 Task: Create List Real Estate Finance in Board Brand Identity Development to Workspace Enterprise Content Management. Create List Mortgages in Board Diversity and Inclusion Initiatives to Workspace Enterprise Content Management. Create List Home Equity Loans in Board Content Marketing E-book Strategy and Execution to Workspace Enterprise Content Management
Action: Mouse moved to (79, 305)
Screenshot: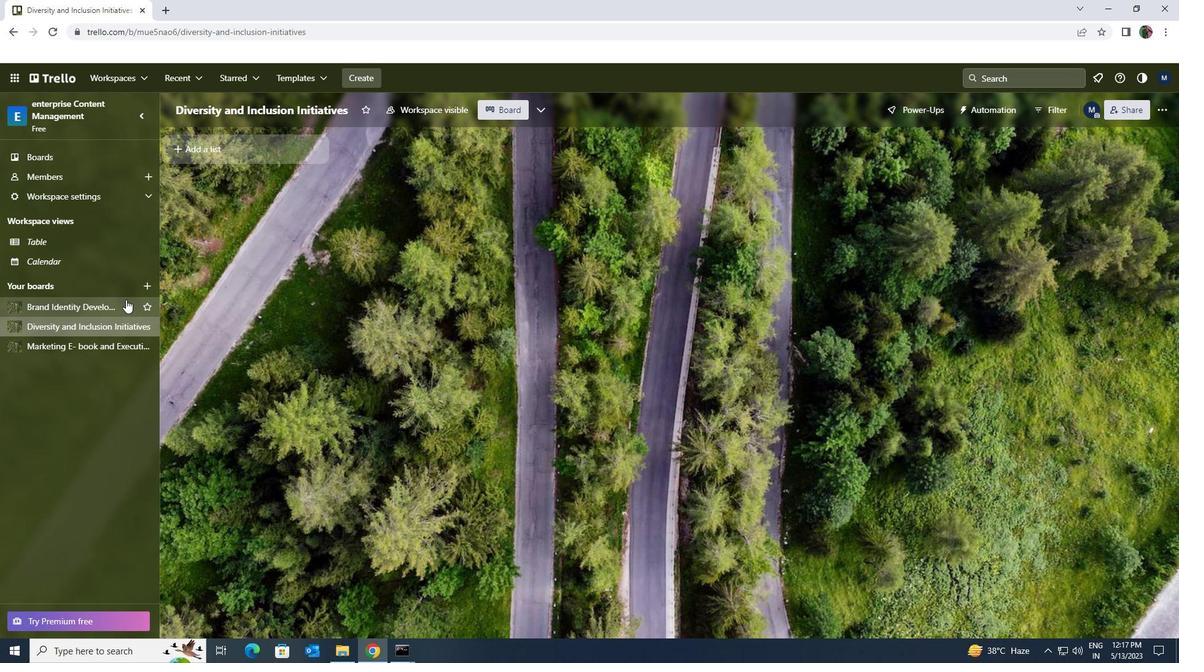 
Action: Mouse pressed left at (79, 305)
Screenshot: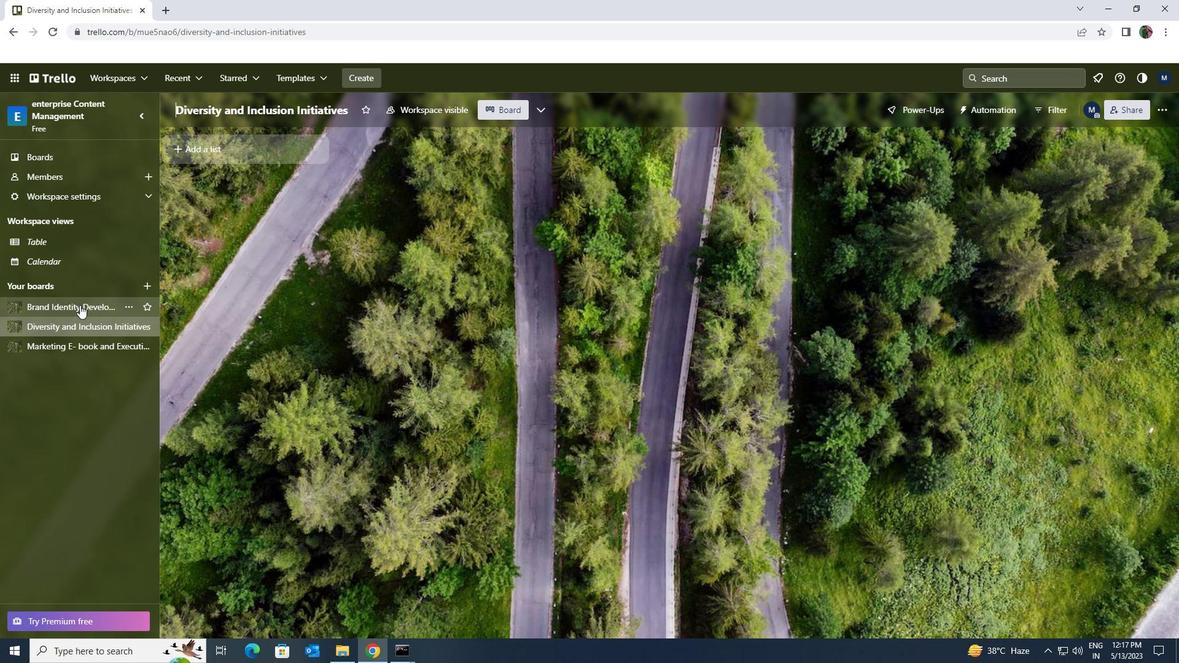 
Action: Mouse moved to (241, 155)
Screenshot: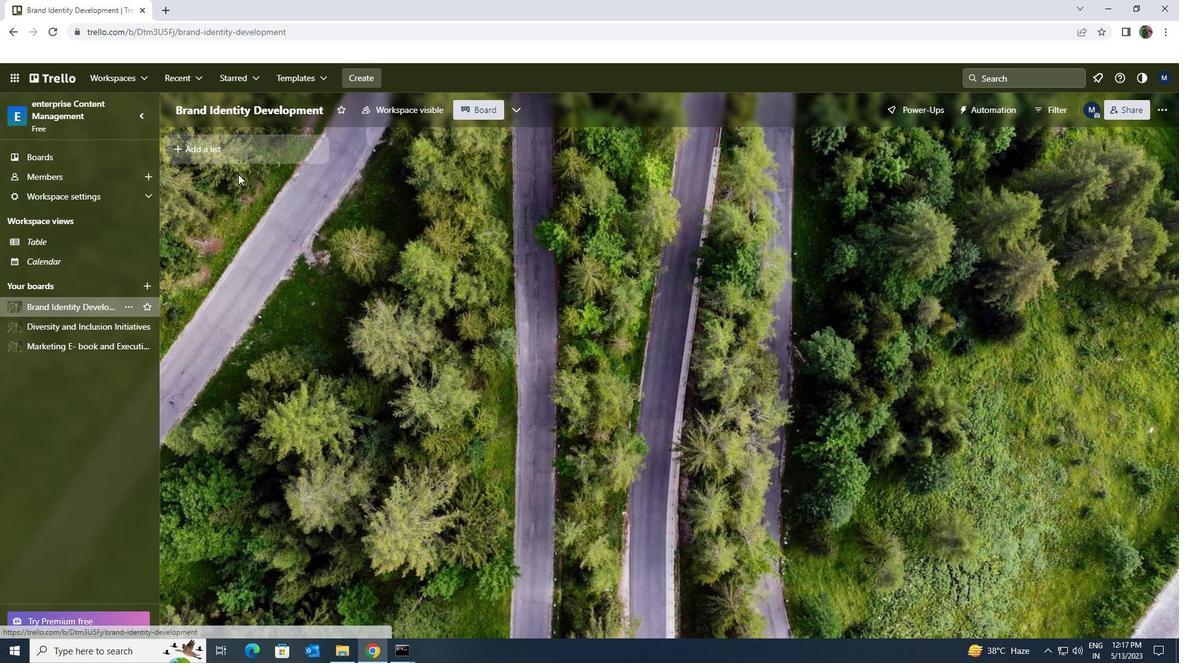 
Action: Mouse pressed left at (241, 155)
Screenshot: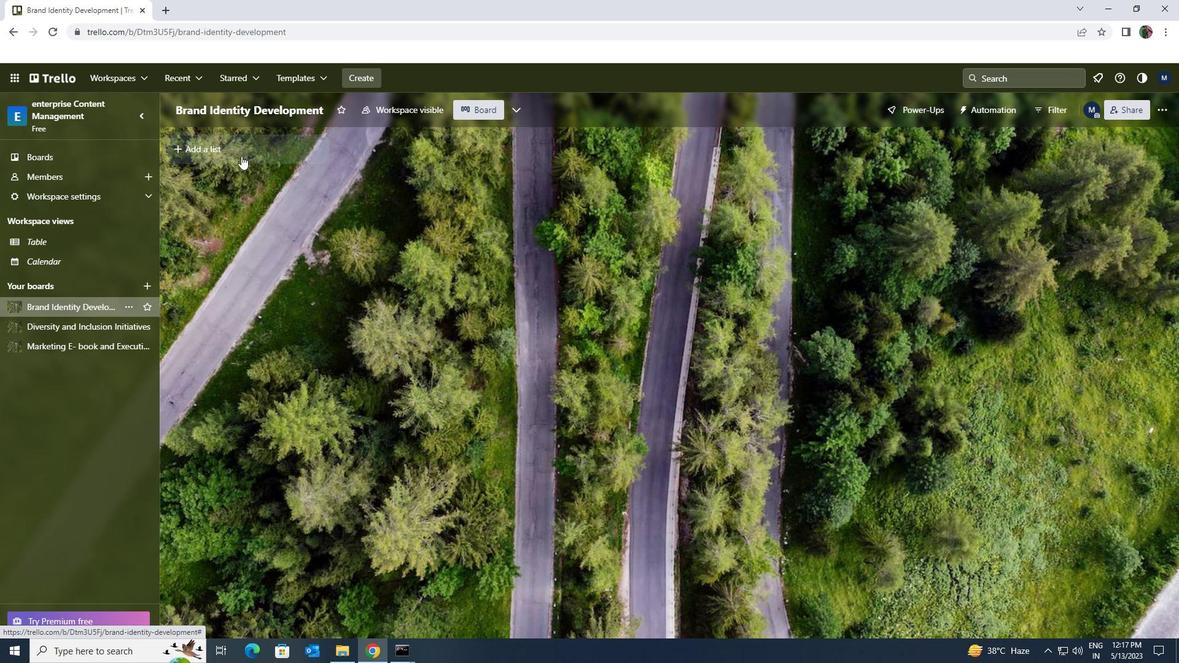 
Action: Key pressed <Key.shift>REAL<Key.space><Key.shift>ESTATE<Key.space><Key.shift><Key.shift><Key.shift><Key.shift><Key.shift><Key.shift><Key.shift><Key.shift><Key.shift><Key.shift><Key.shift><Key.shift>FINANCE<Key.space>
Screenshot: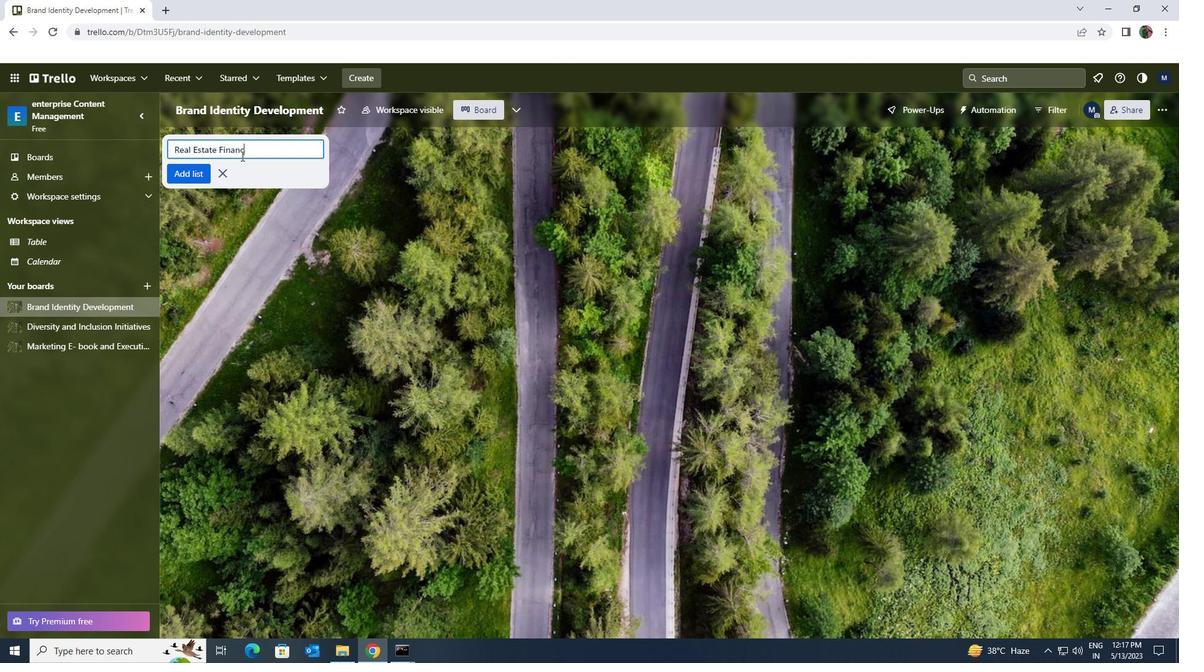 
Action: Mouse moved to (174, 173)
Screenshot: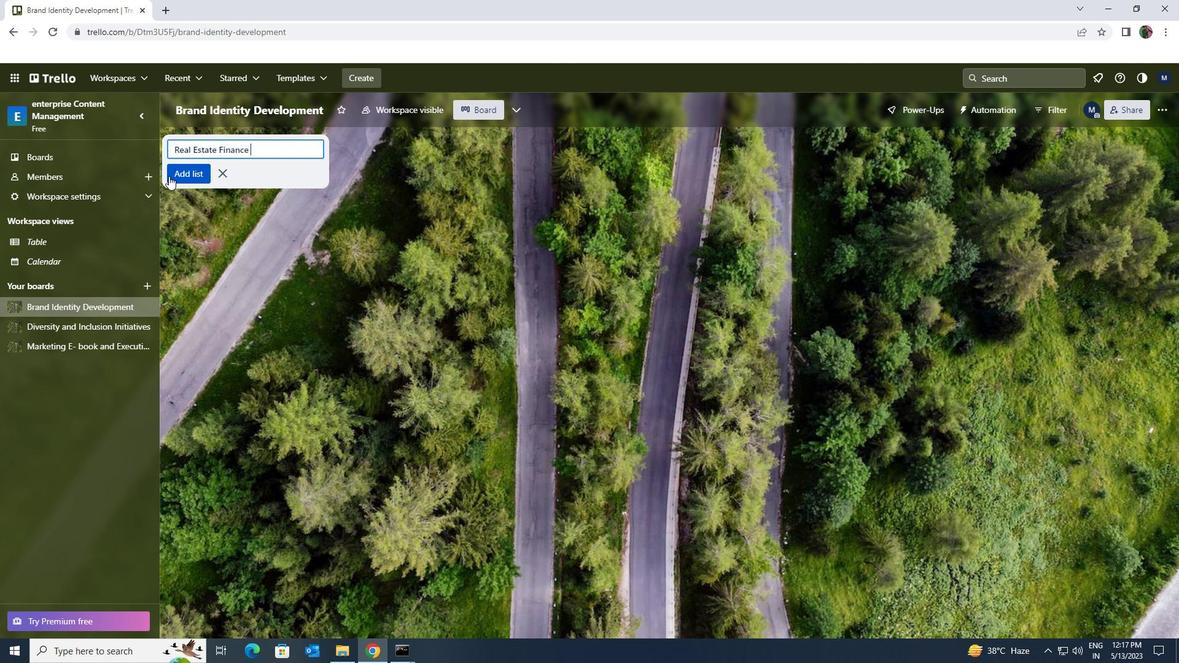 
Action: Mouse pressed left at (174, 173)
Screenshot: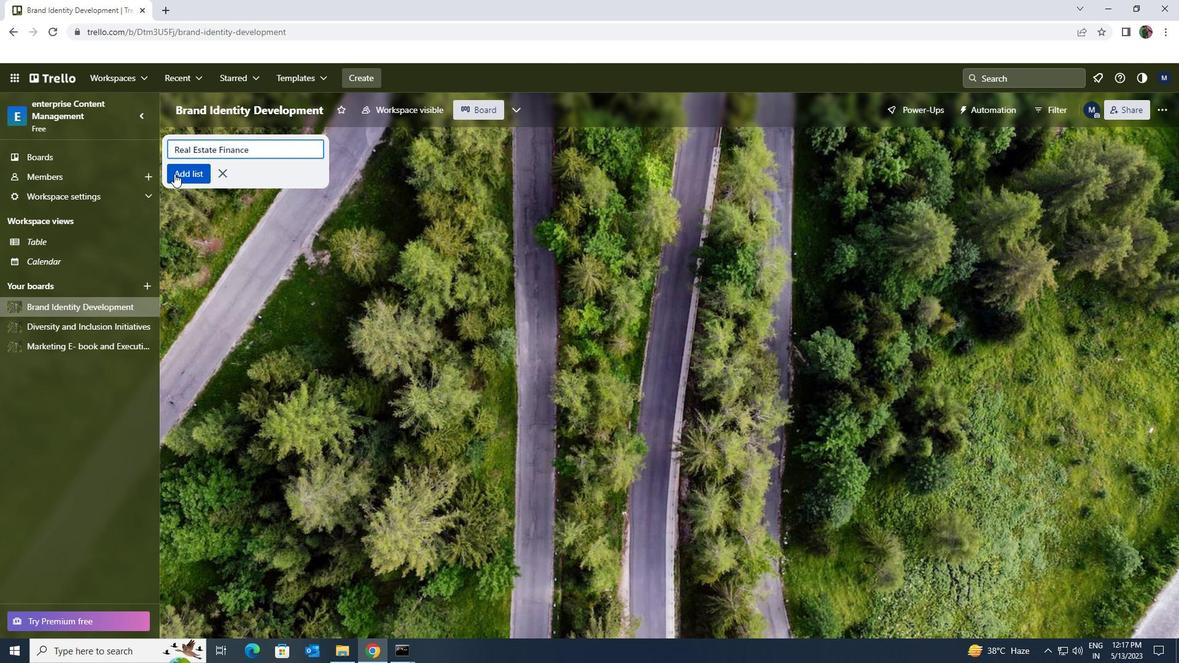 
Action: Mouse moved to (93, 324)
Screenshot: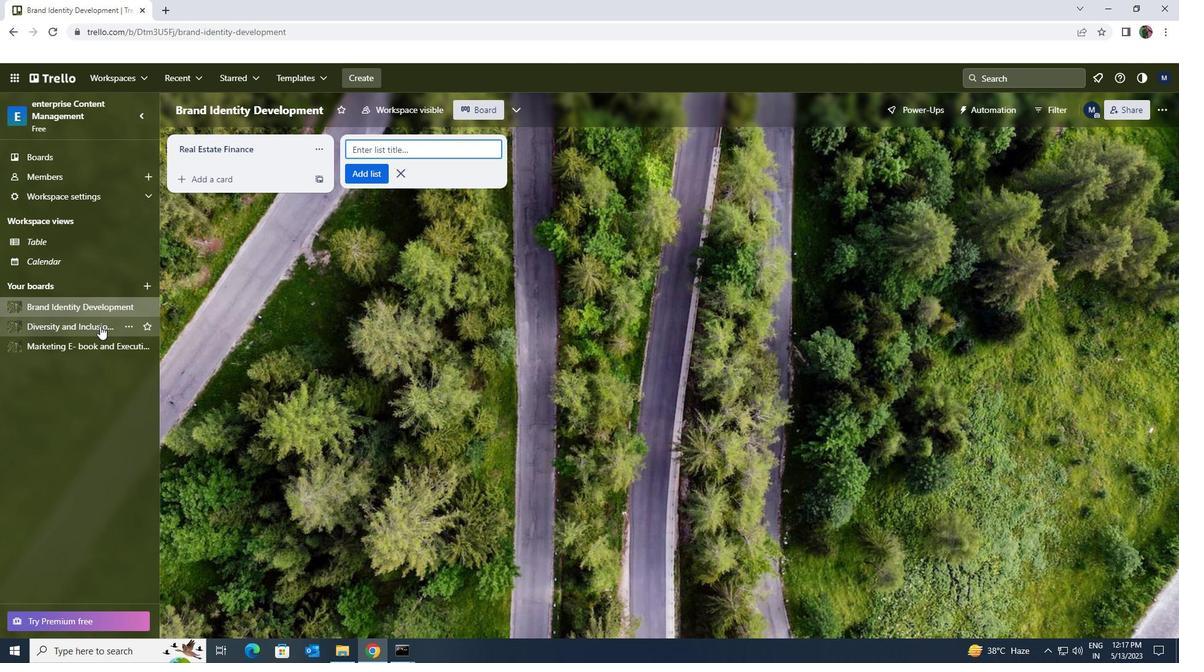 
Action: Mouse pressed left at (93, 324)
Screenshot: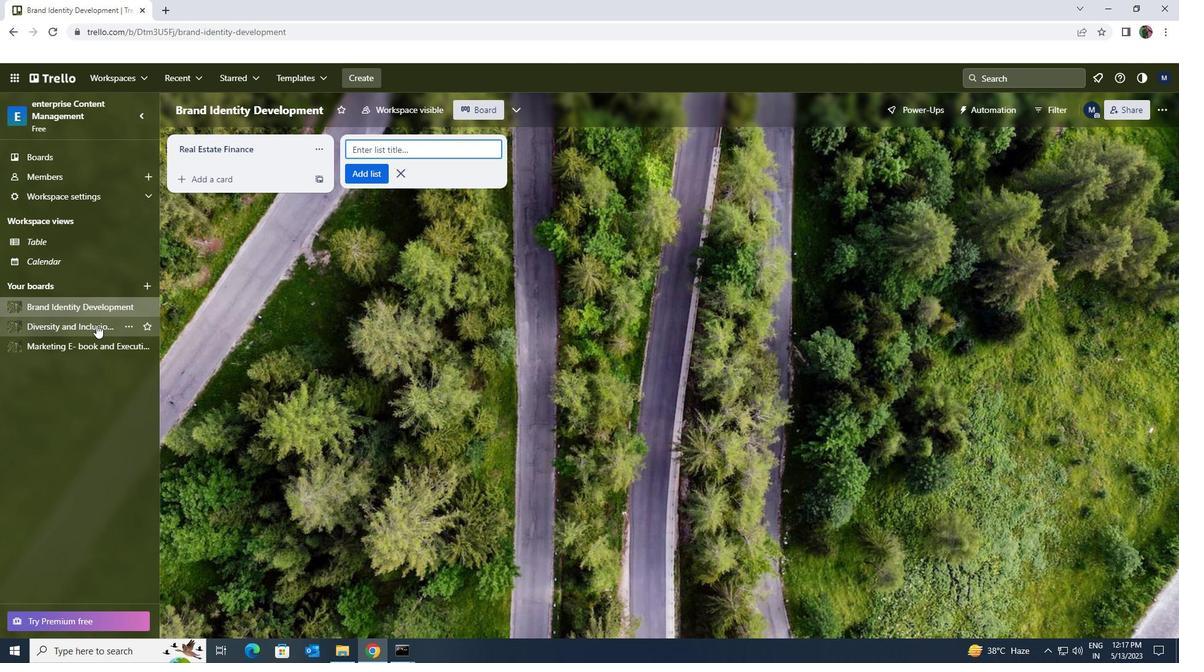 
Action: Mouse moved to (229, 143)
Screenshot: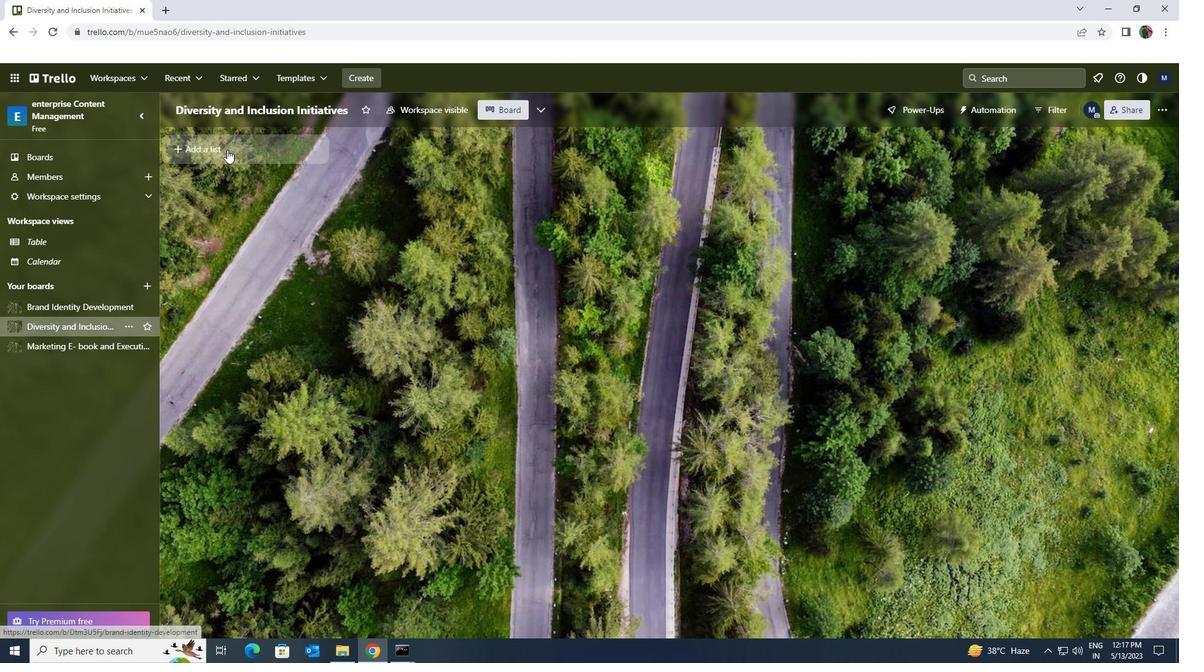 
Action: Mouse pressed left at (229, 143)
Screenshot: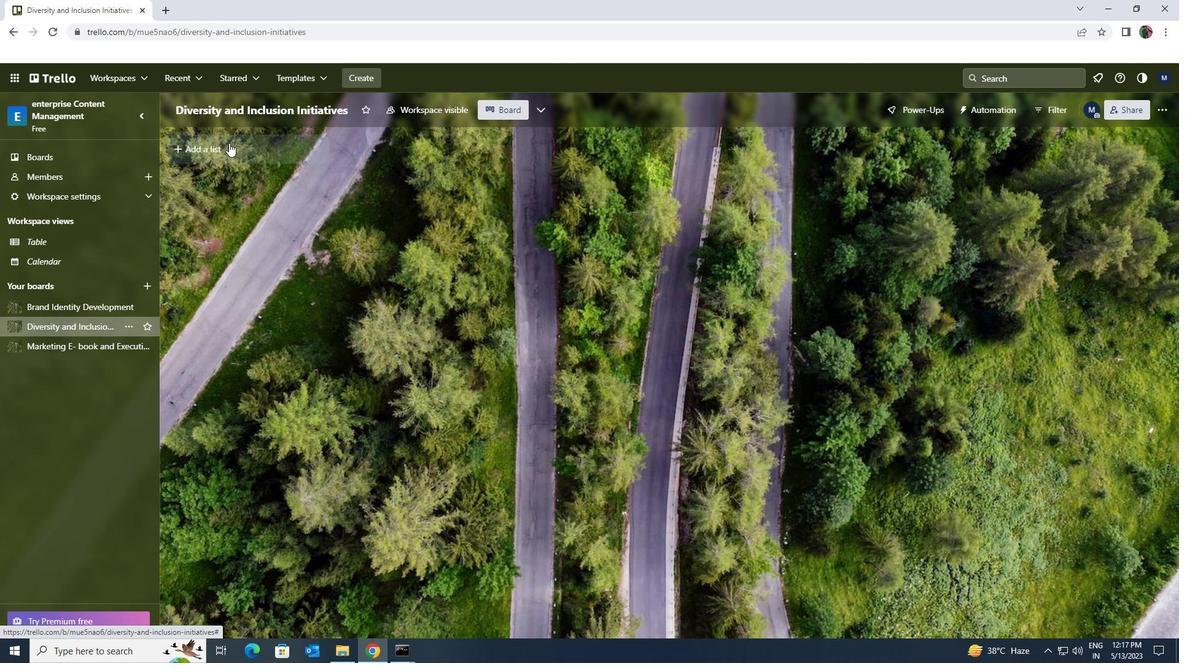 
Action: Key pressed <Key.caps_lock><Key.caps_lock><Key.shift><Key.shift><Key.shift>MORTGAGES
Screenshot: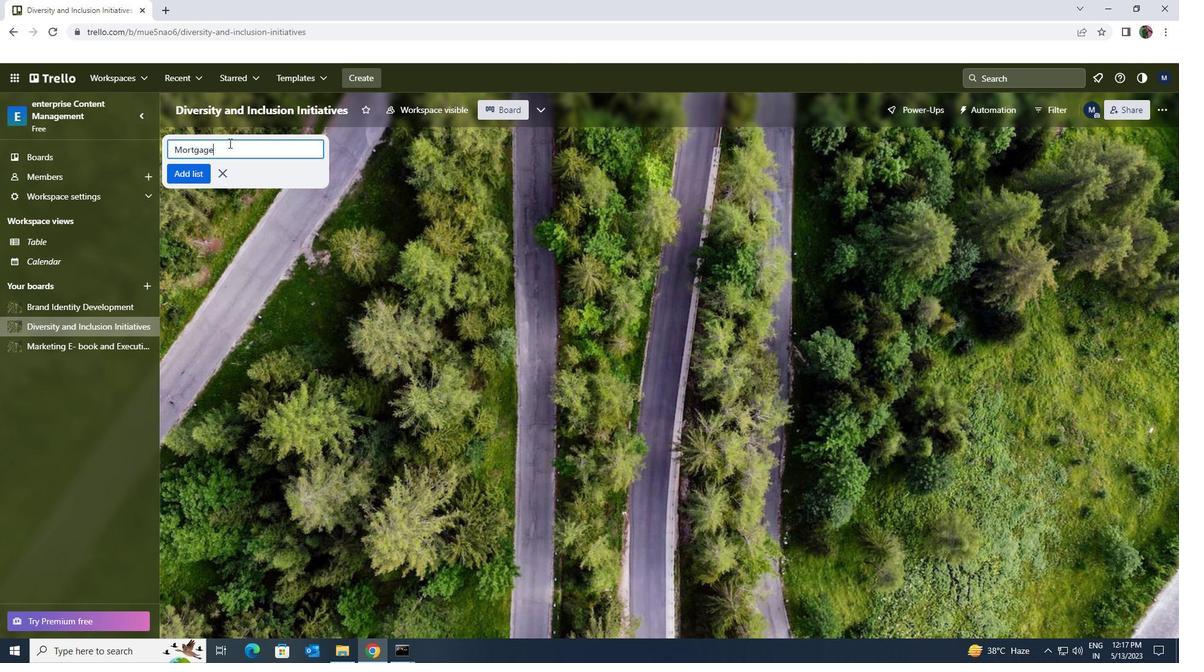 
Action: Mouse moved to (184, 165)
Screenshot: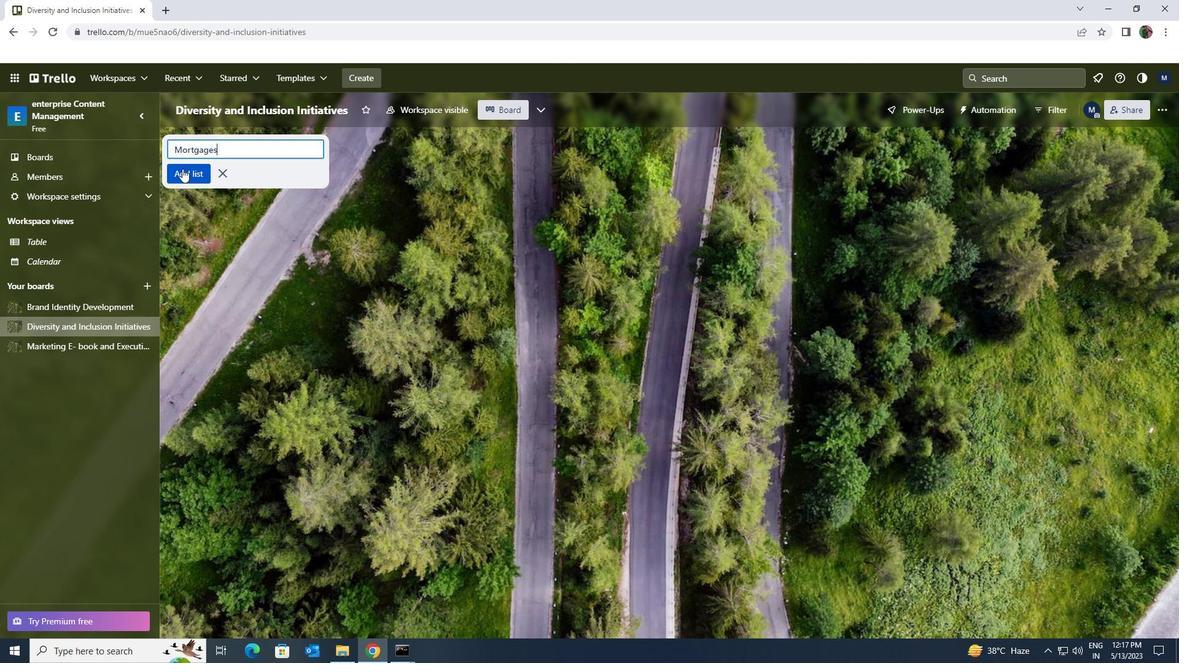 
Action: Mouse pressed left at (184, 165)
Screenshot: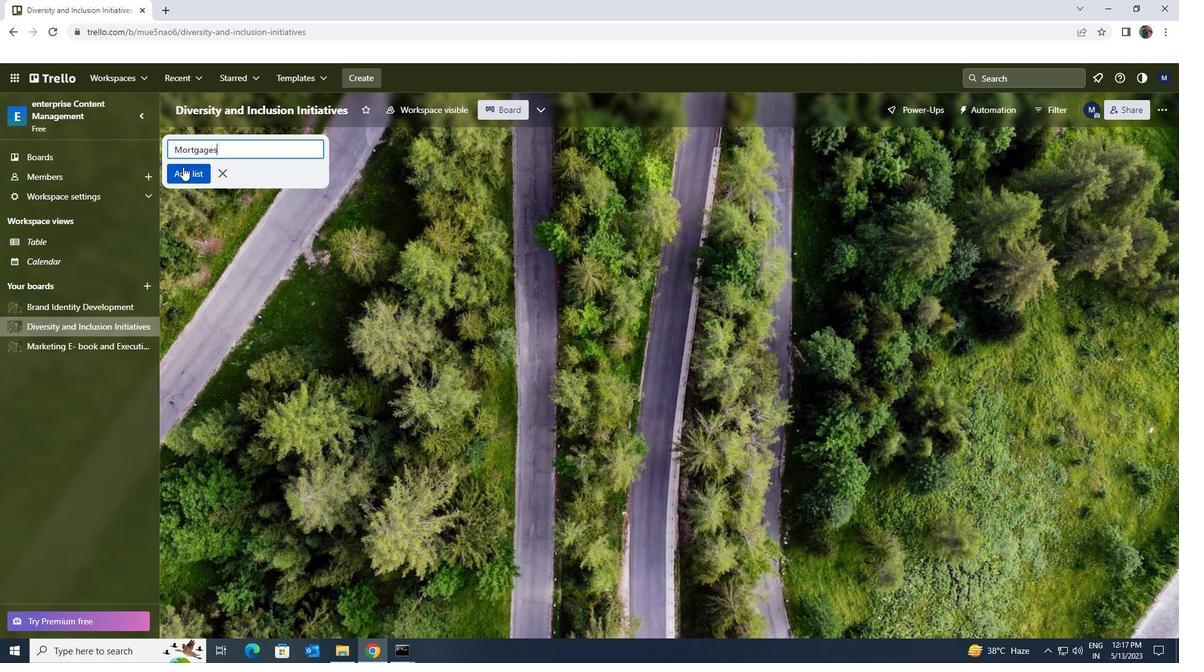 
Action: Mouse moved to (68, 353)
Screenshot: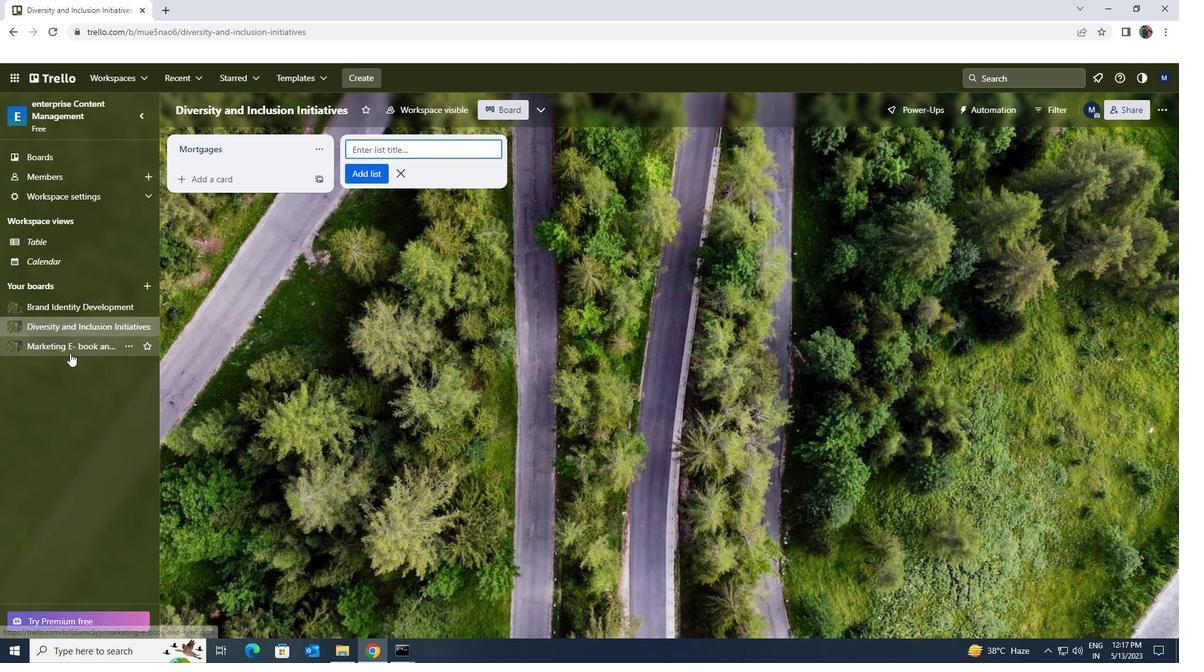 
Action: Mouse pressed left at (68, 353)
Screenshot: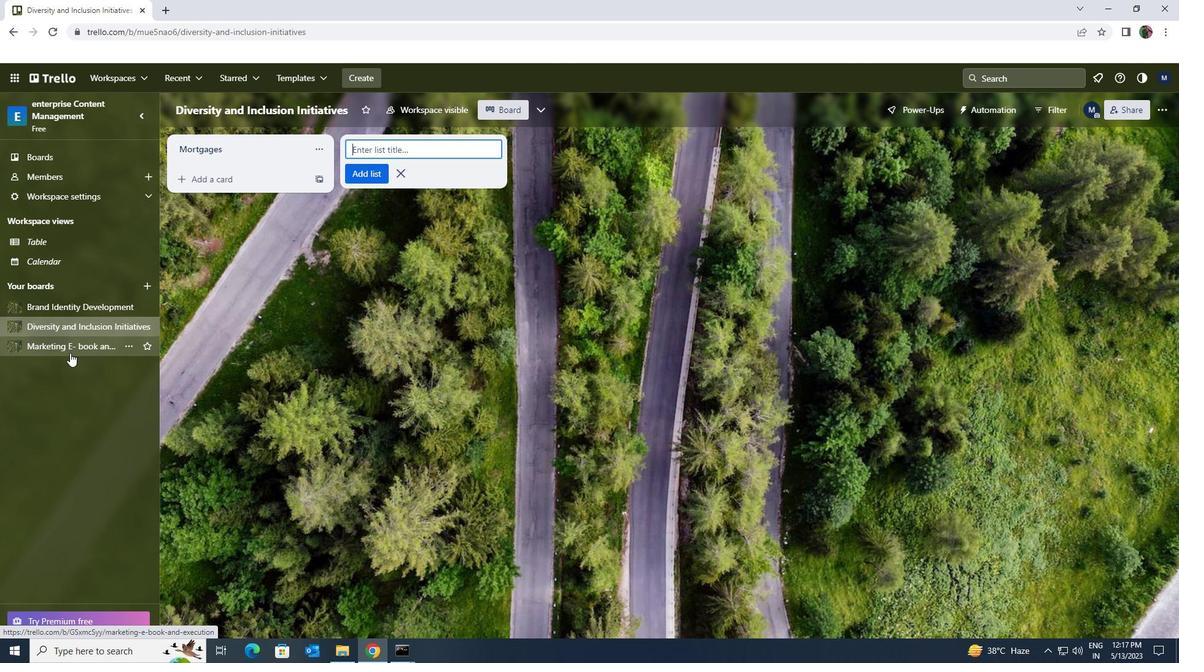 
Action: Mouse moved to (201, 161)
Screenshot: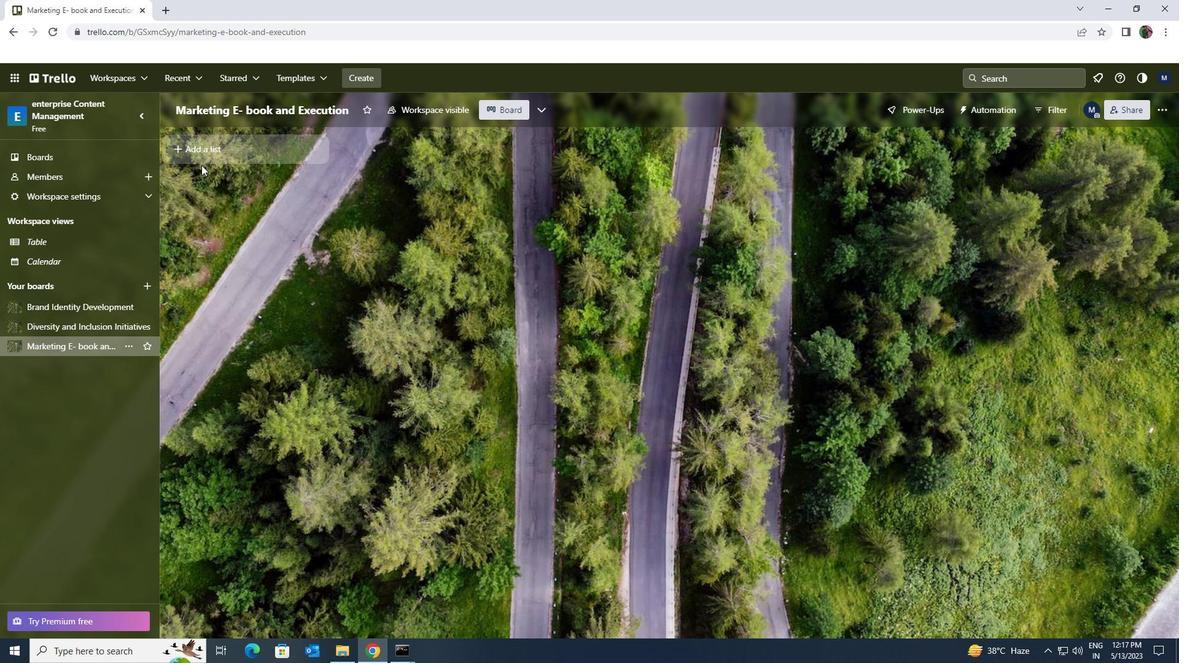 
Action: Mouse pressed left at (201, 161)
Screenshot: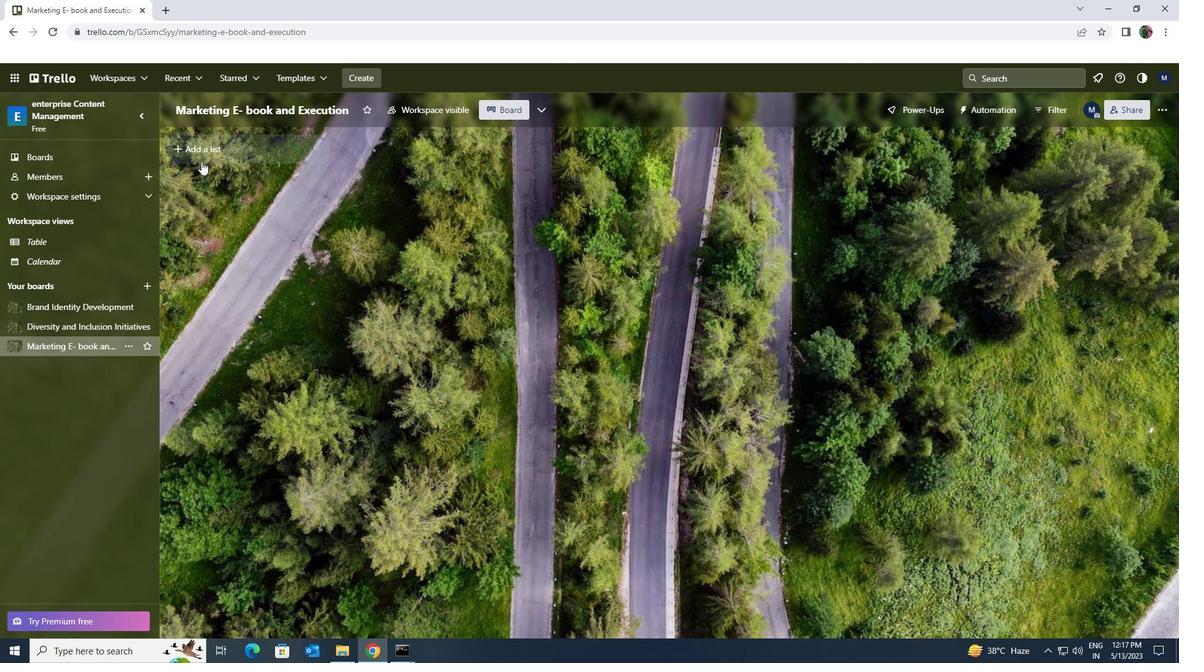 
Action: Key pressed <Key.shift>HOME<Key.space><Key.shift>EUI<Key.backspace>
Screenshot: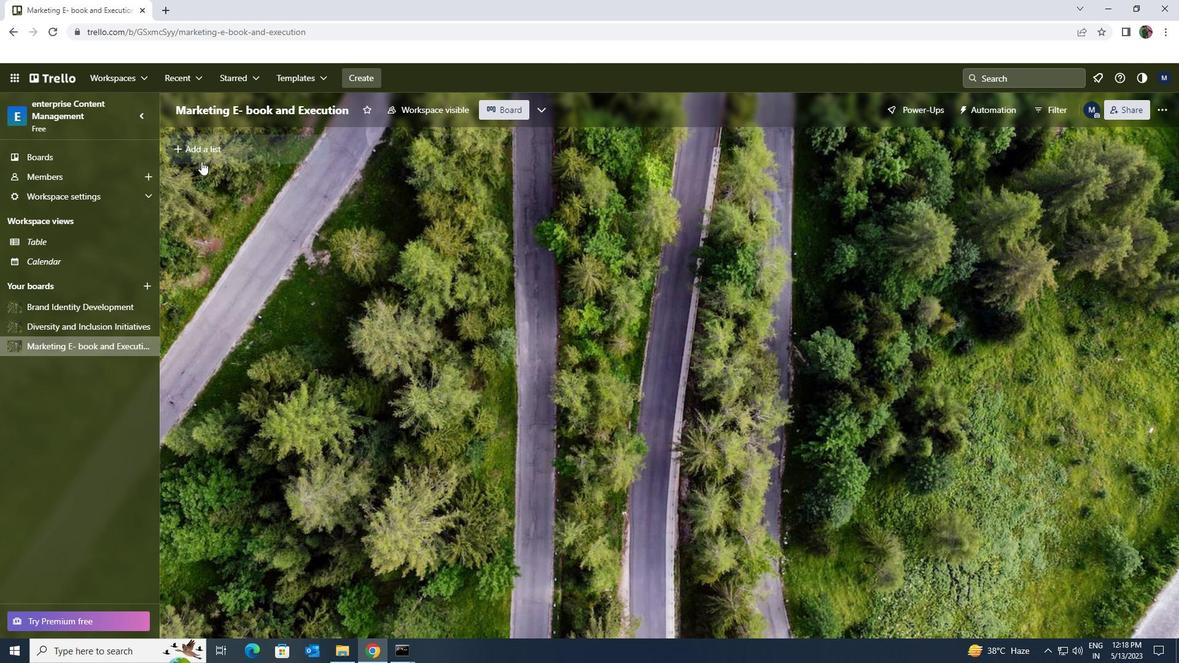 
Action: Mouse moved to (201, 152)
Screenshot: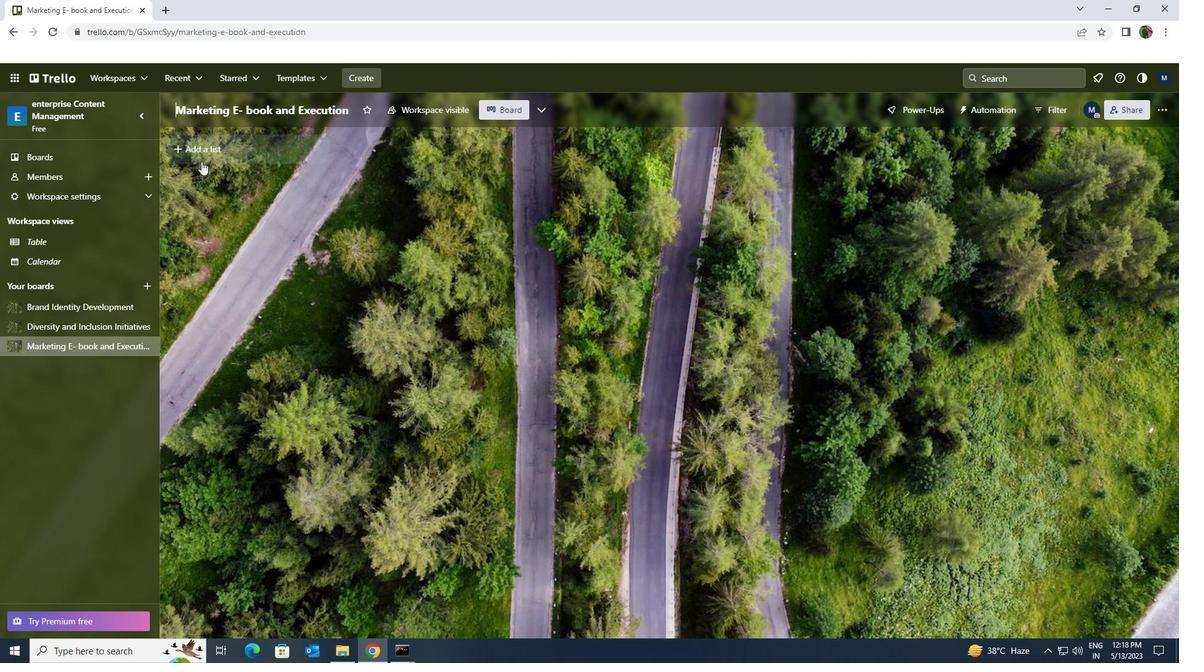 
Action: Mouse pressed left at (201, 152)
Screenshot: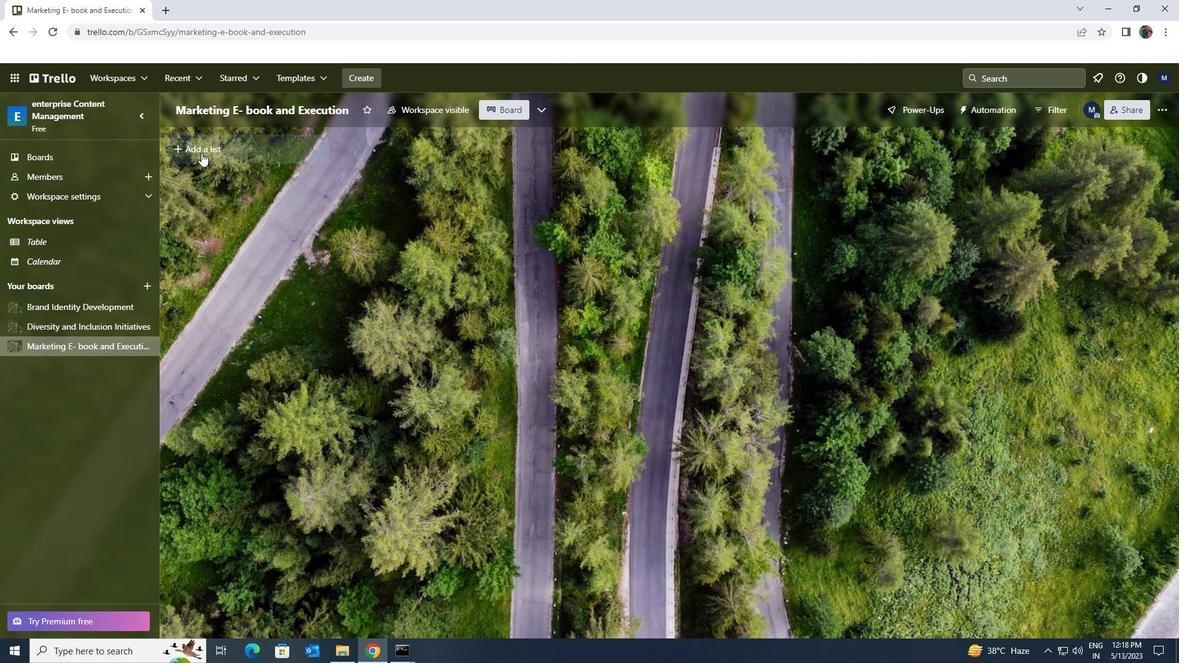 
Action: Key pressed <Key.shift><Key.shift>HOME<Key.space><Key.shift><Key.shift><Key.shift><Key.shift><Key.shift><Key.shift><Key.shift><Key.shift><Key.shift><Key.shift><Key.shift><Key.shift><Key.shift><Key.shift><Key.shift><Key.shift><Key.shift><Key.shift><Key.shift><Key.shift><Key.shift><Key.shift><Key.shift>EQUITY<Key.space><Key.shift><Key.shift><Key.shift><Key.shift><Key.shift><Key.shift><Key.shift><Key.shift><Key.shift><Key.shift><Key.shift><Key.shift><Key.shift><Key.shift>LOANS
Screenshot: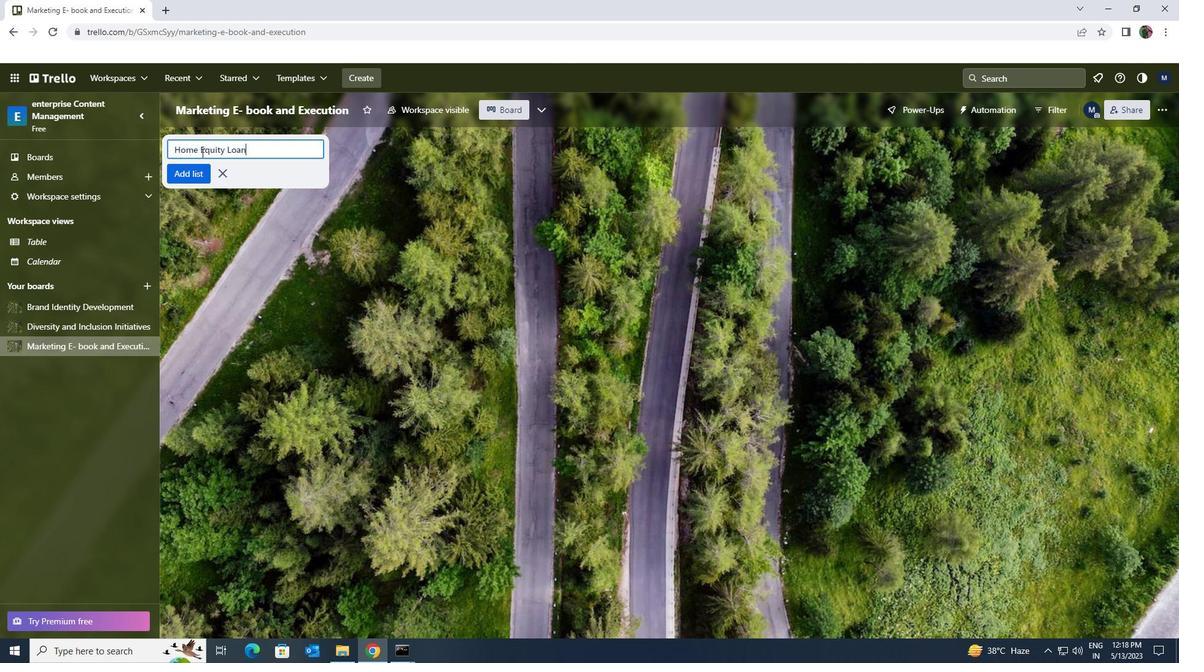 
Action: Mouse moved to (197, 167)
Screenshot: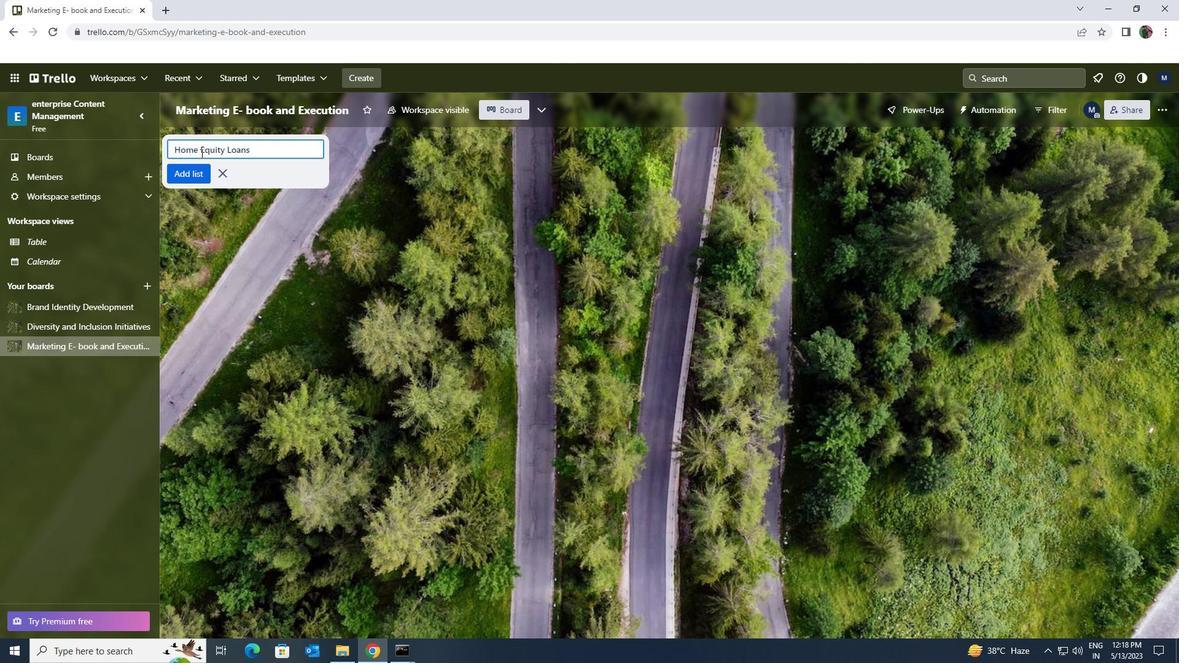 
Action: Mouse pressed left at (197, 167)
Screenshot: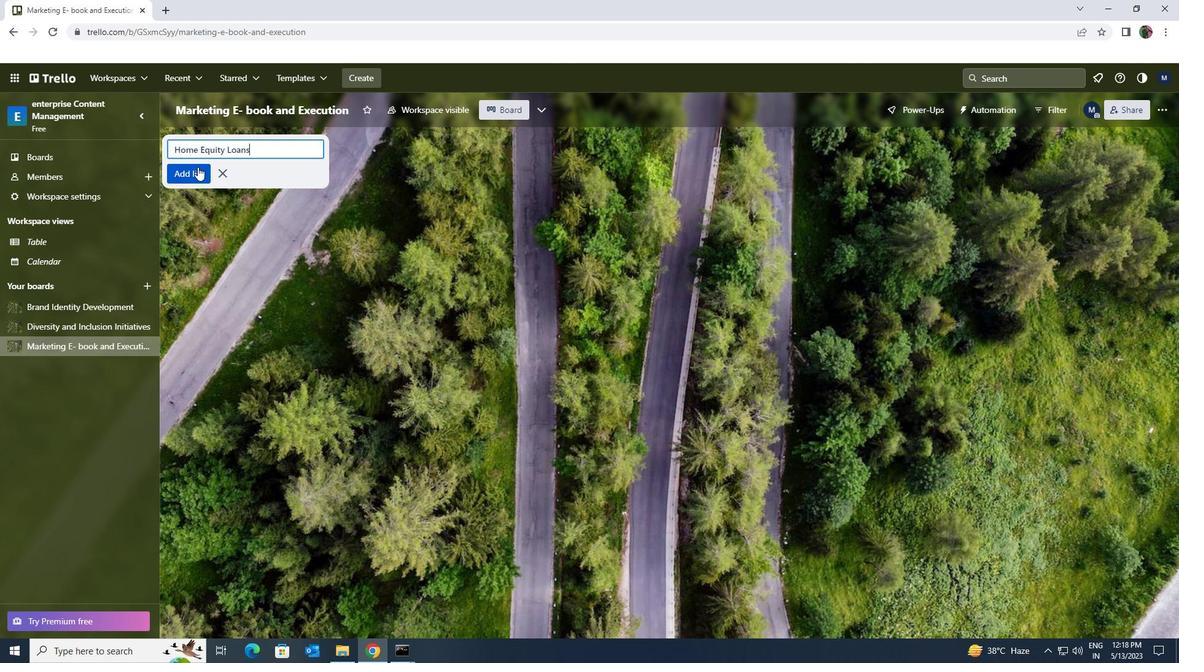 
